 Task: Create List Commercial Sales in Board Data Visualization Techniques to Workspace Change Management. Create List Residential Rentals in Board Business Strategy Development to Workspace Change Management. Create List Commercial Rentals in Board Product Testing and Validation Services to Workspace Change Management
Action: Mouse moved to (67, 281)
Screenshot: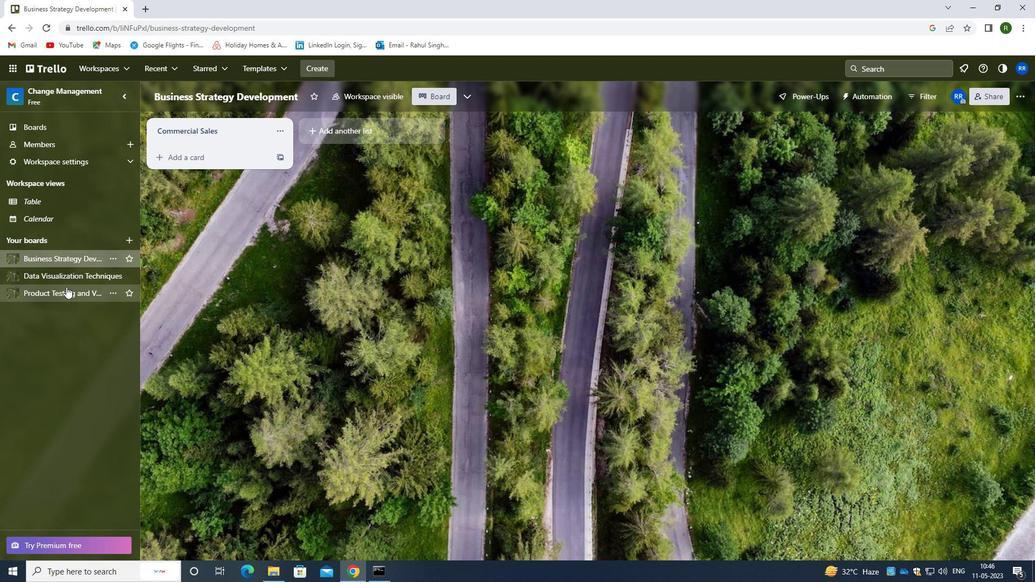 
Action: Mouse pressed left at (67, 281)
Screenshot: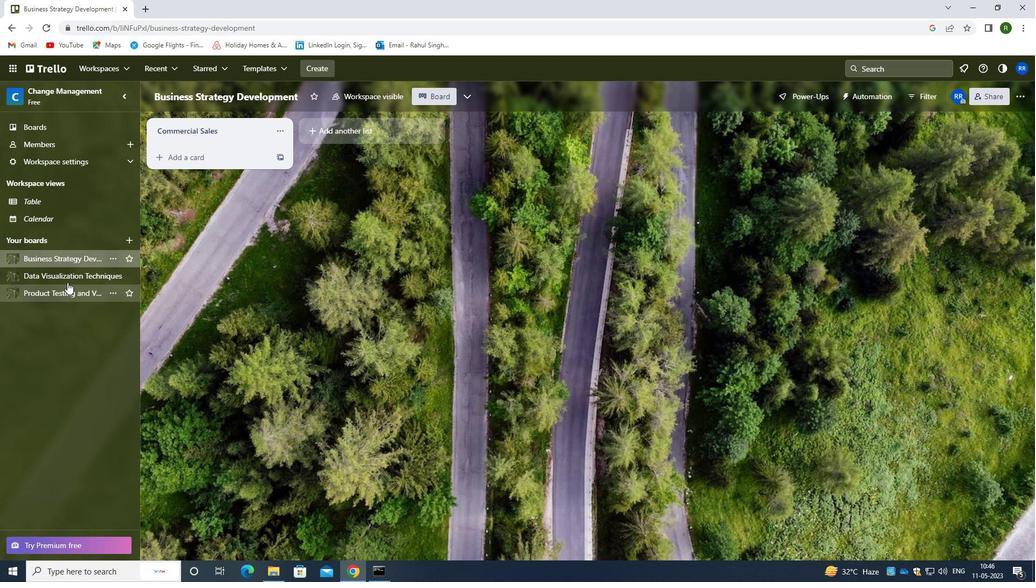 
Action: Mouse moved to (326, 129)
Screenshot: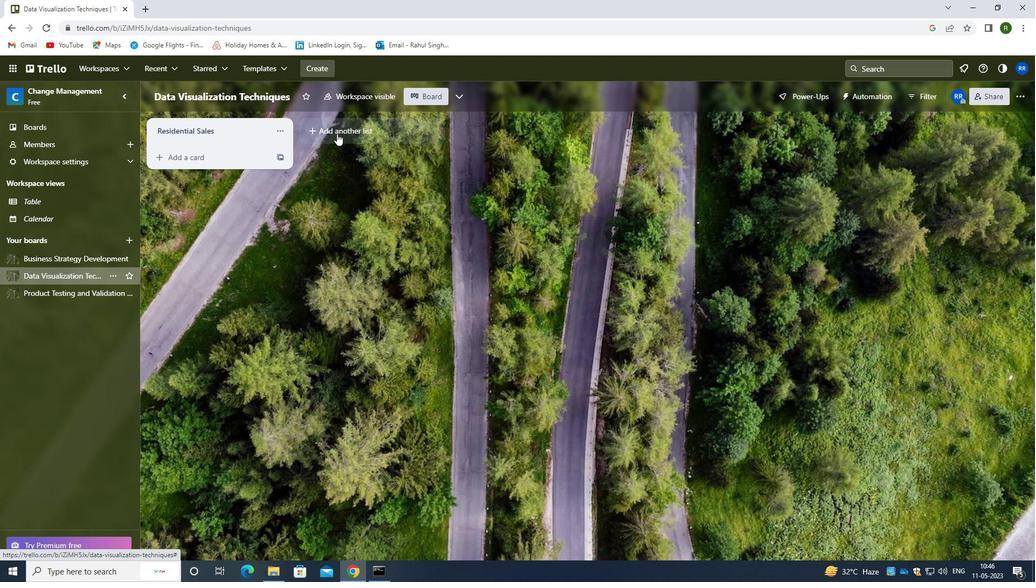 
Action: Mouse pressed left at (326, 129)
Screenshot: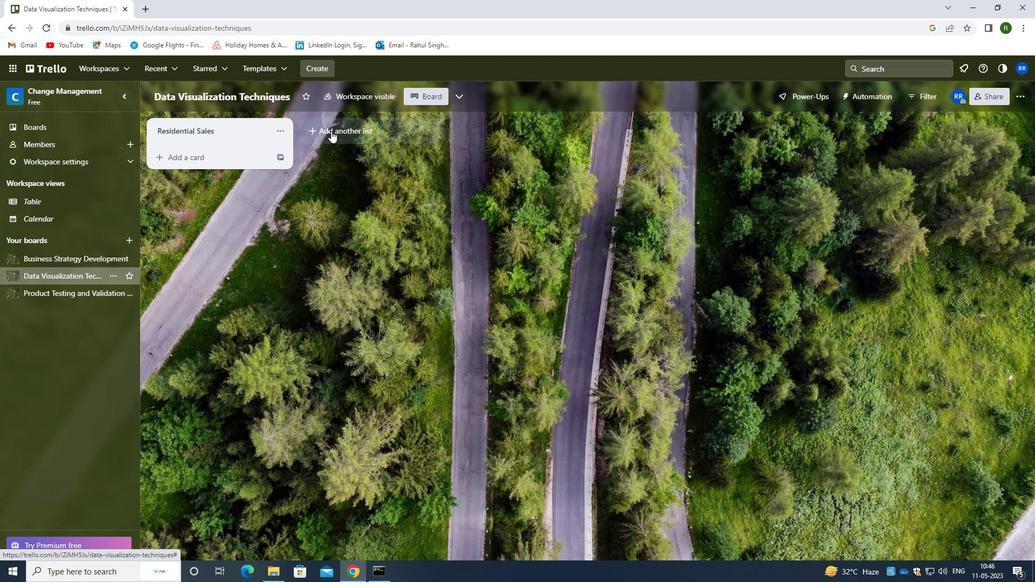 
Action: Mouse moved to (327, 132)
Screenshot: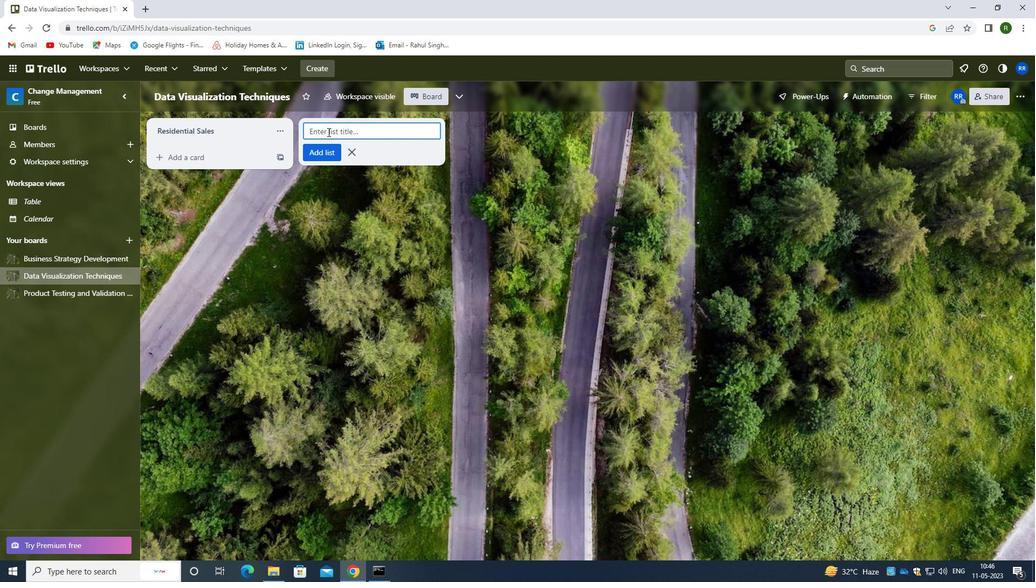 
Action: Key pressed <Key.caps_lock>c<Key.caps_lock>ommercial<Key.space><Key.caps_lock>s<Key.caps_lock>ales
Screenshot: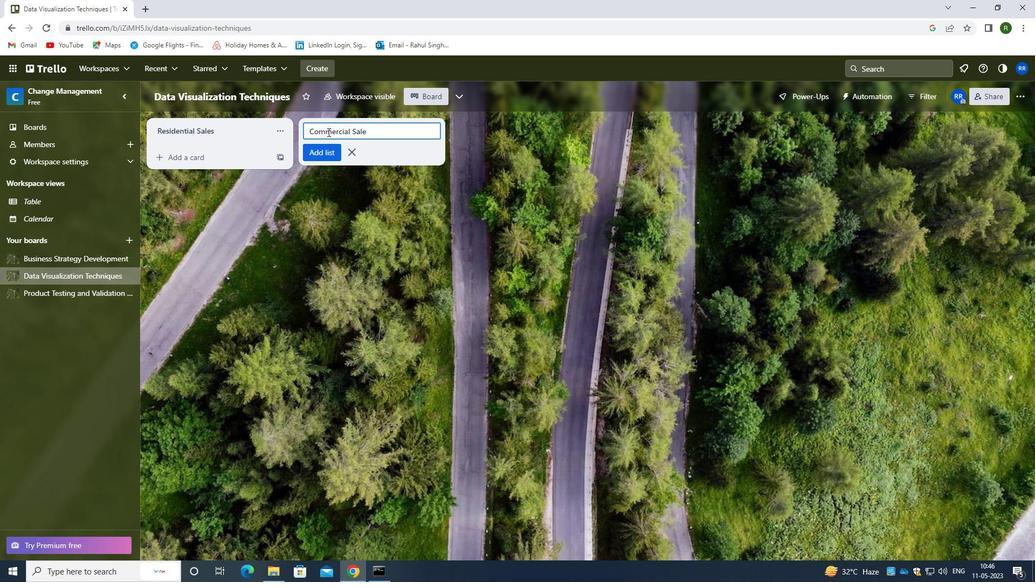 
Action: Mouse moved to (316, 152)
Screenshot: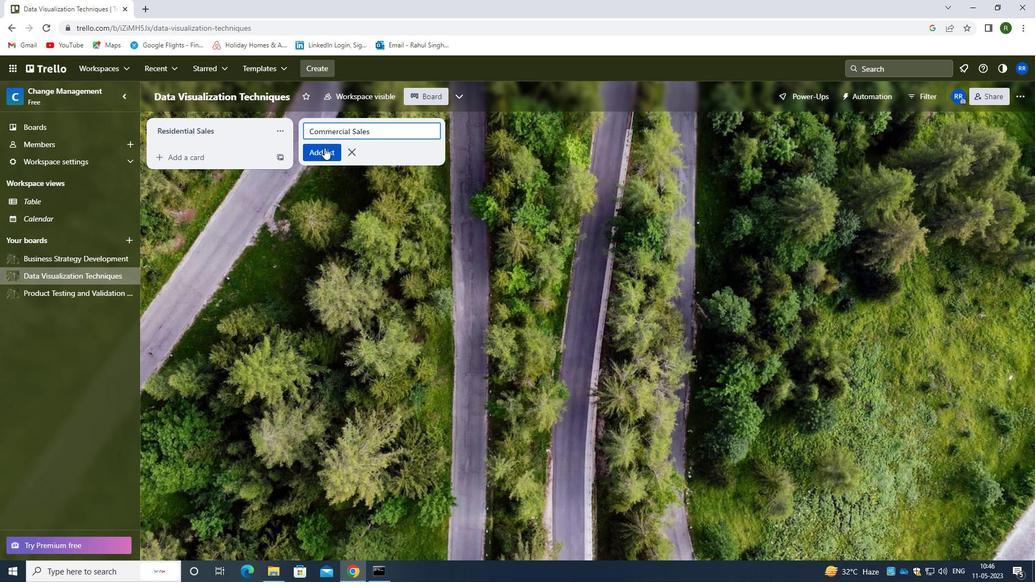 
Action: Mouse pressed left at (316, 152)
Screenshot: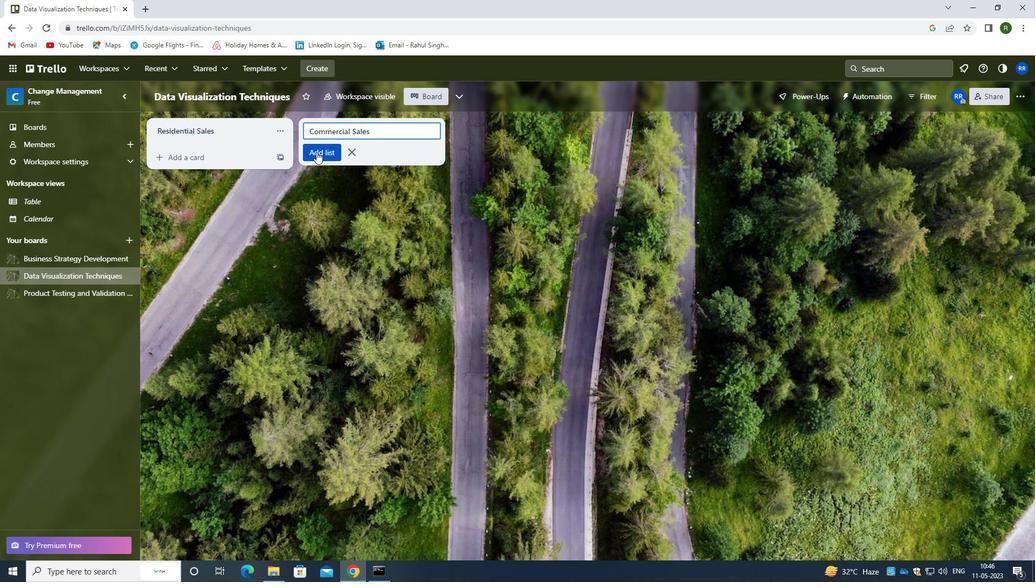 
Action: Mouse moved to (92, 263)
Screenshot: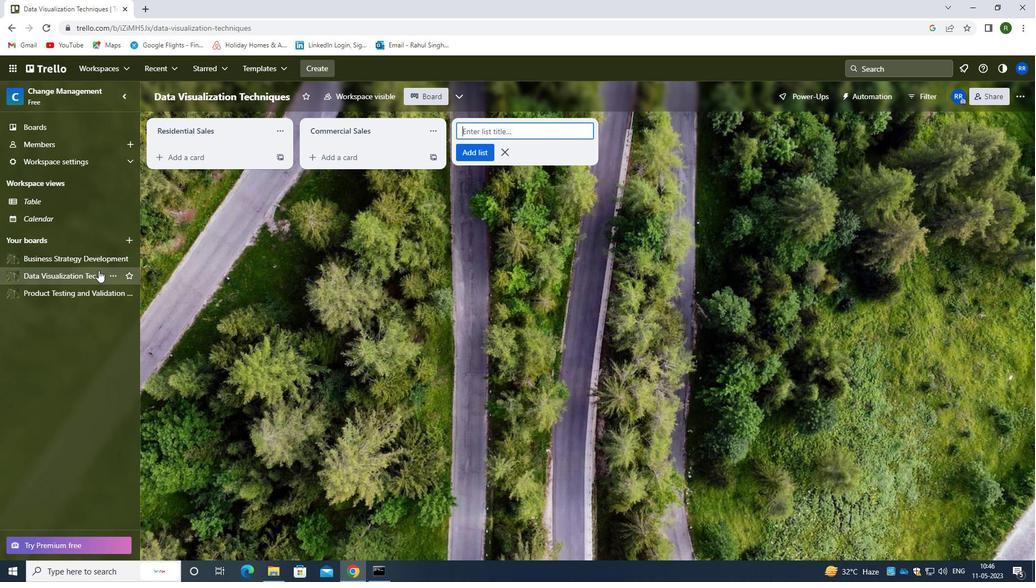 
Action: Mouse pressed left at (92, 263)
Screenshot: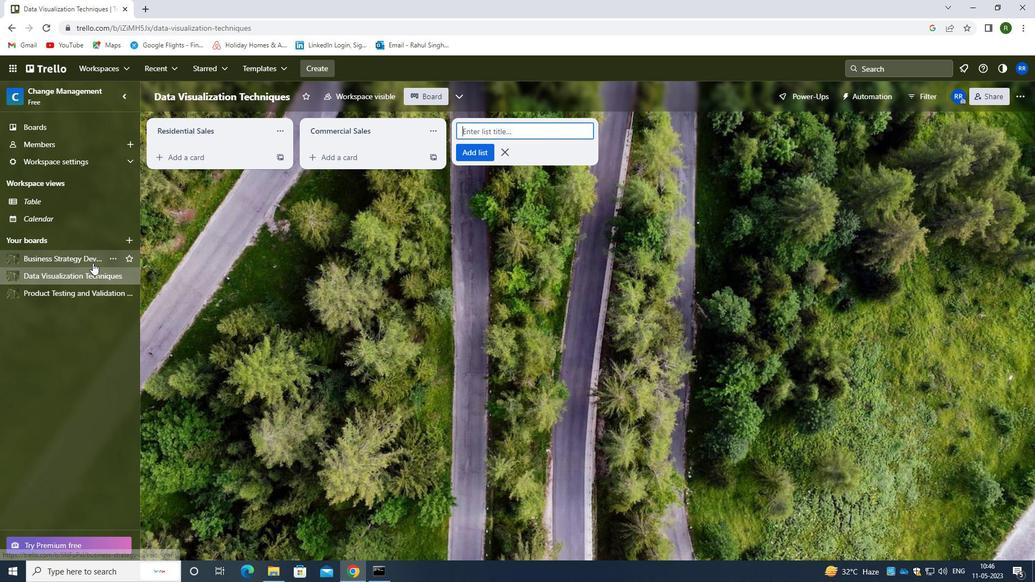
Action: Mouse moved to (327, 132)
Screenshot: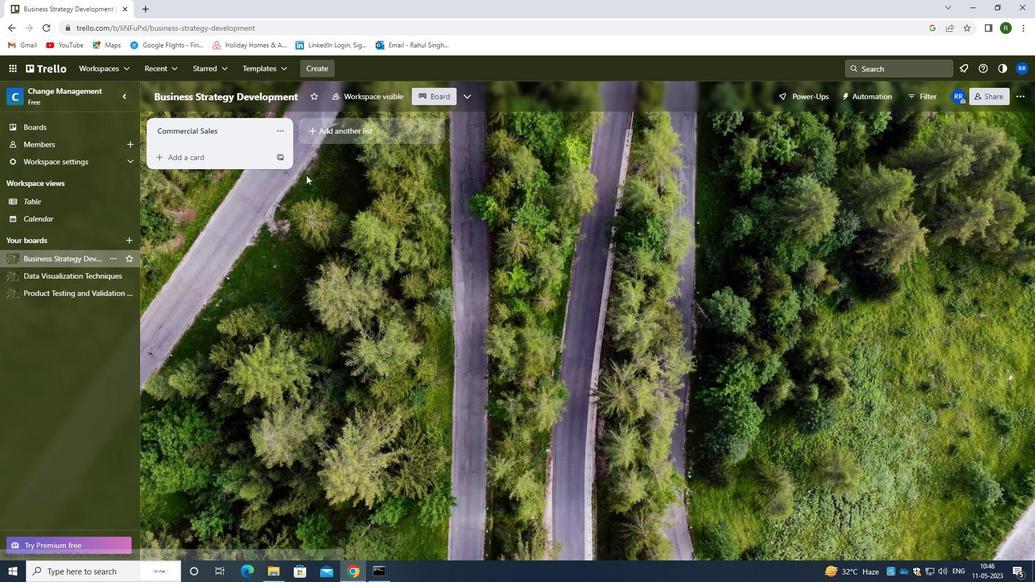 
Action: Mouse pressed left at (327, 132)
Screenshot: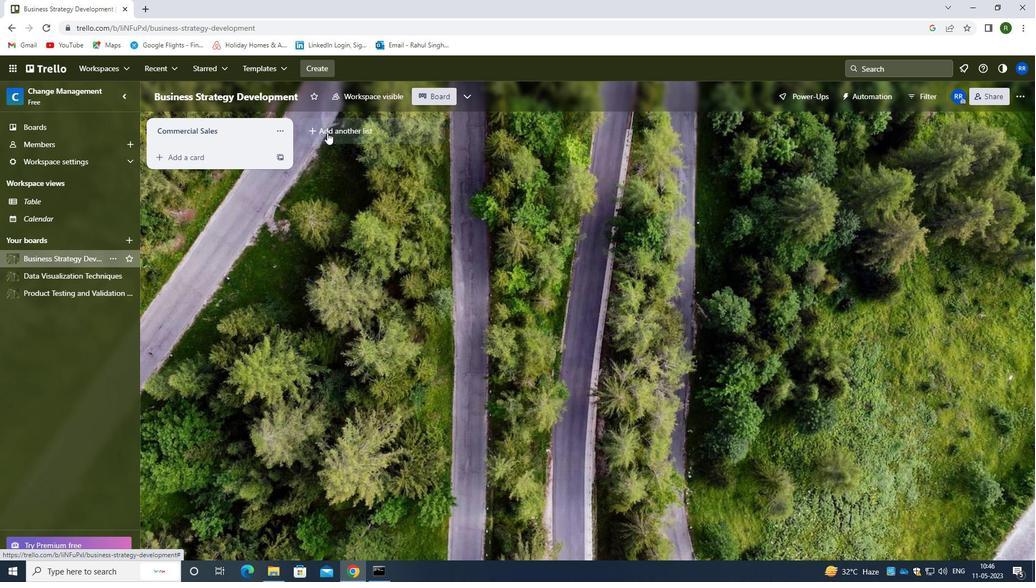 
Action: Mouse moved to (348, 127)
Screenshot: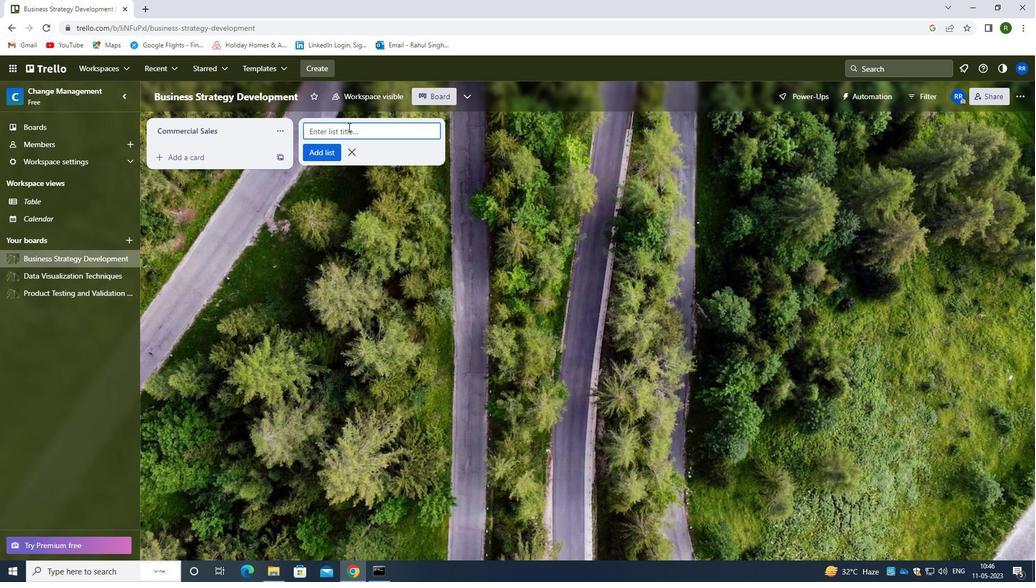 
Action: Mouse pressed left at (348, 127)
Screenshot: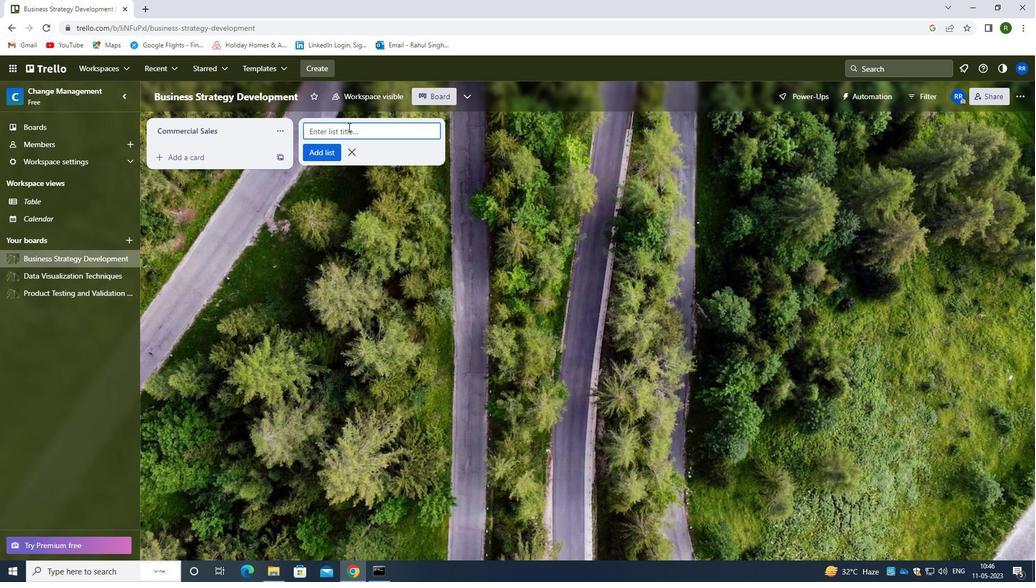 
Action: Key pressed <Key.caps_lock>r<Key.caps_lock>esidential<Key.space><Key.caps_lock>r<Key.caps_lock>entals
Screenshot: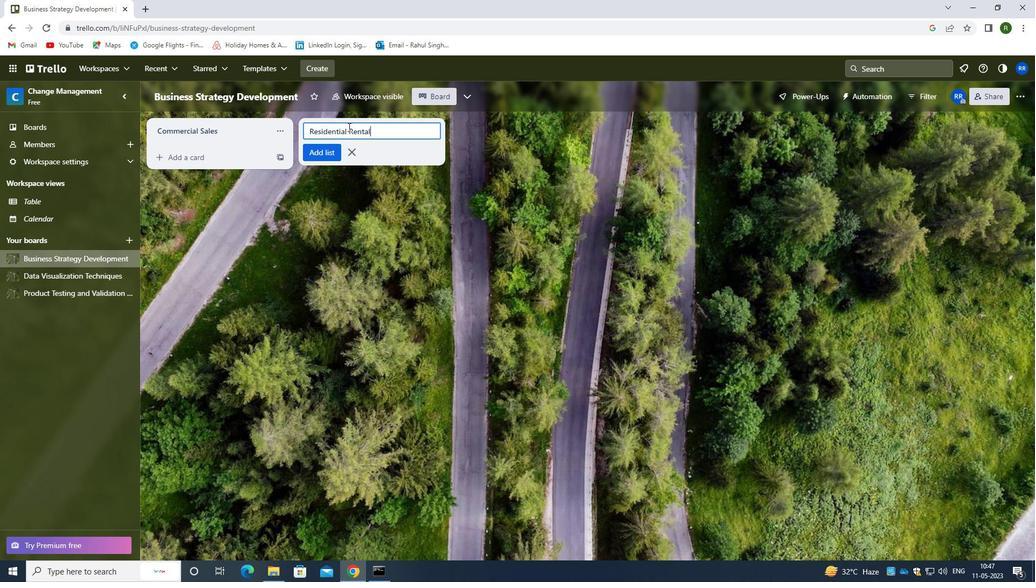 
Action: Mouse moved to (320, 151)
Screenshot: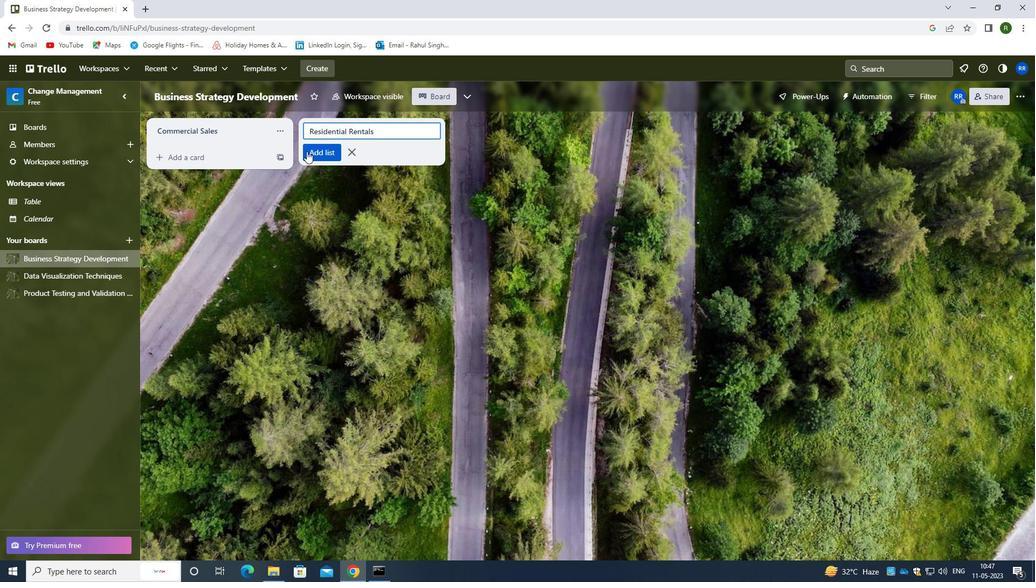 
Action: Mouse pressed left at (320, 151)
Screenshot: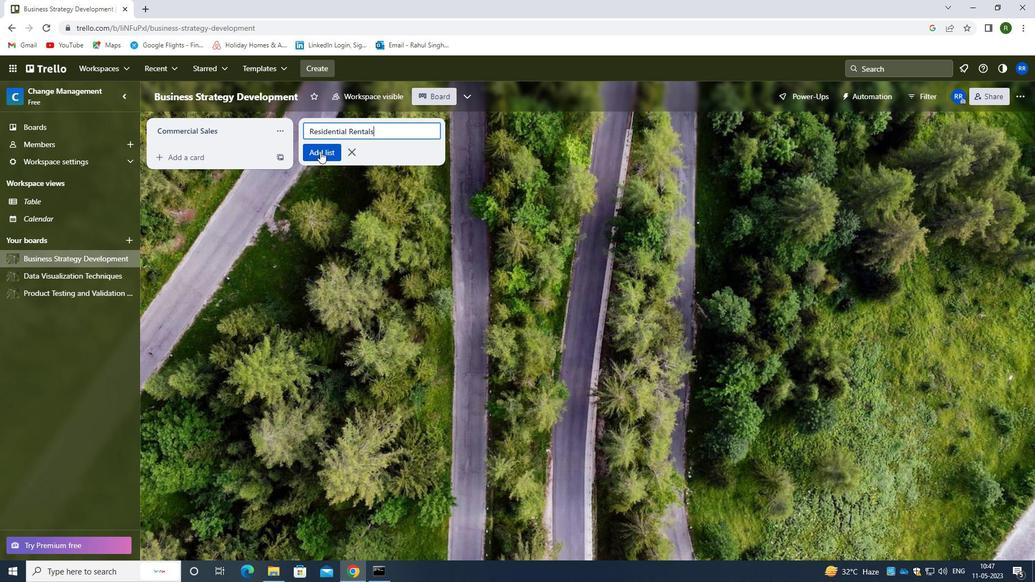 
Action: Mouse moved to (96, 293)
Screenshot: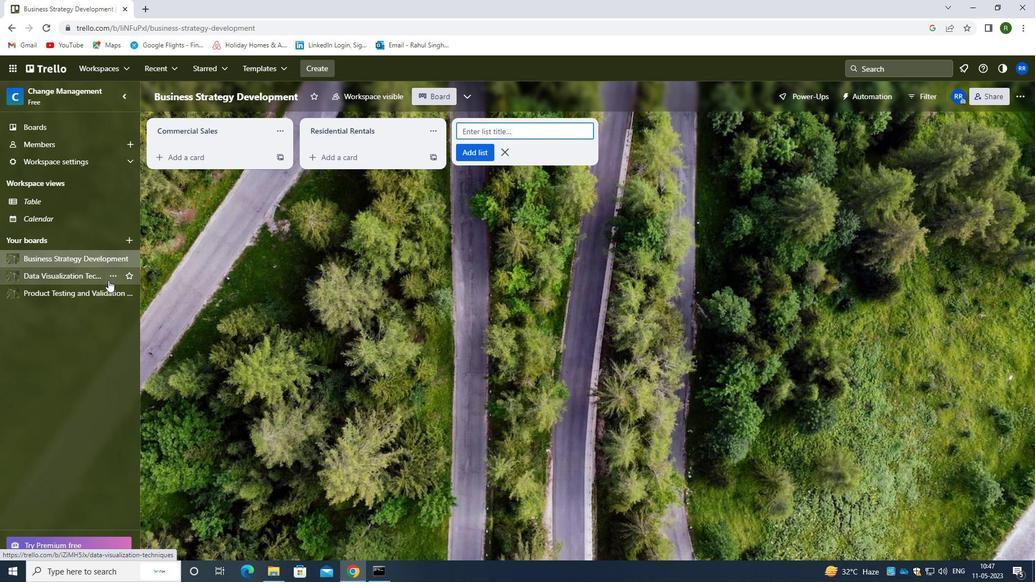 
Action: Mouse pressed left at (96, 293)
Screenshot: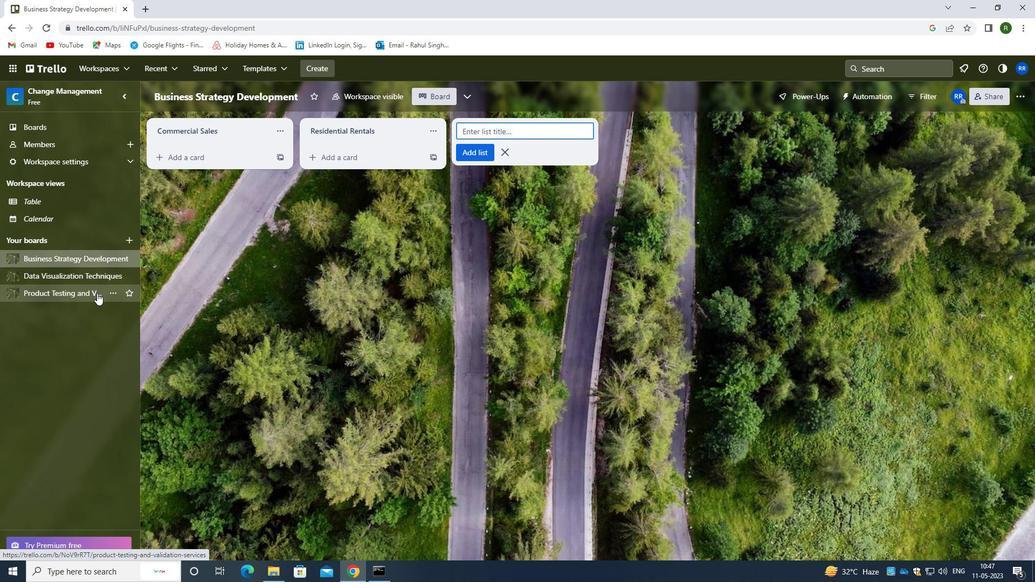 
Action: Mouse moved to (340, 134)
Screenshot: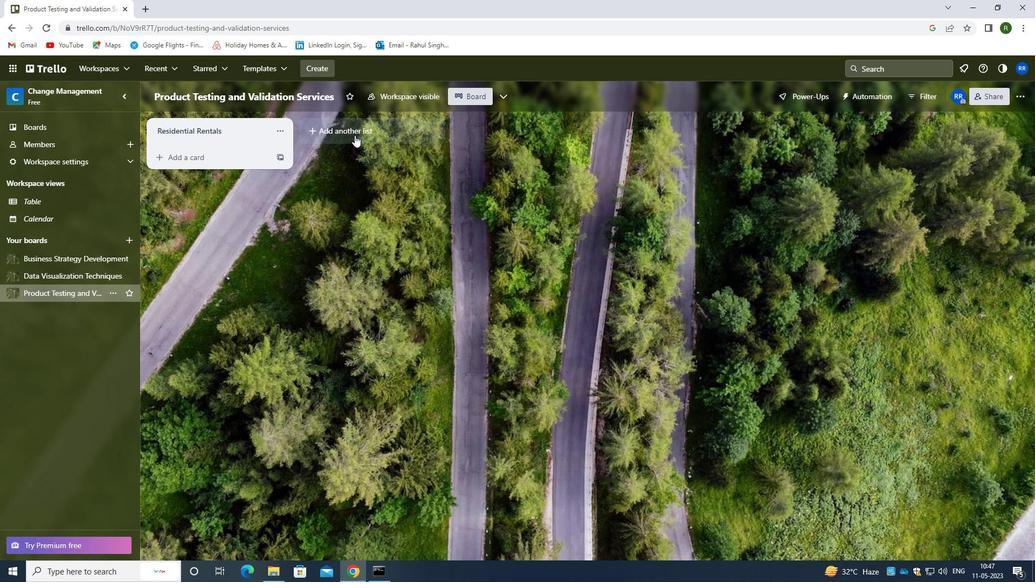 
Action: Mouse pressed left at (340, 134)
Screenshot: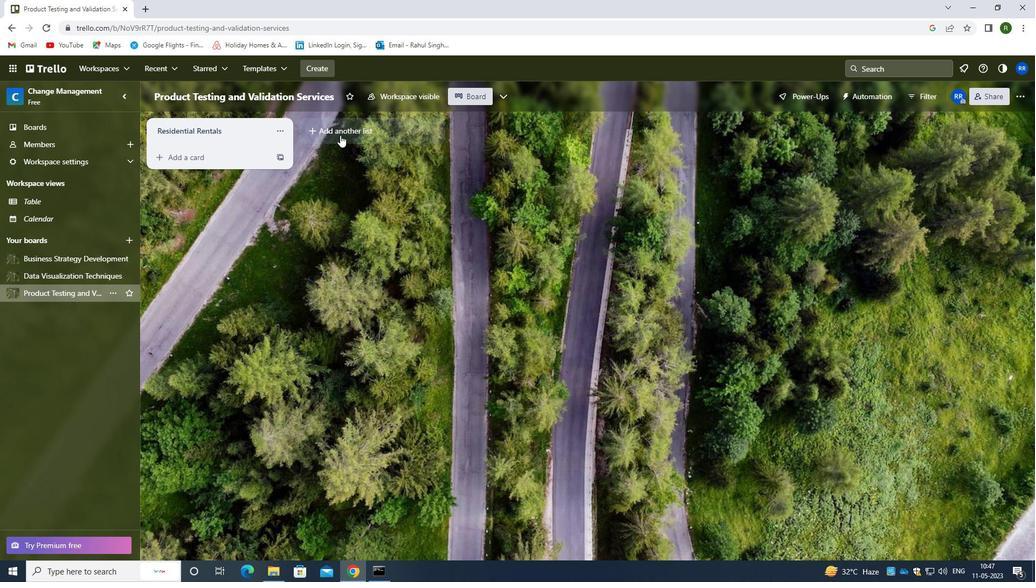 
Action: Mouse moved to (346, 128)
Screenshot: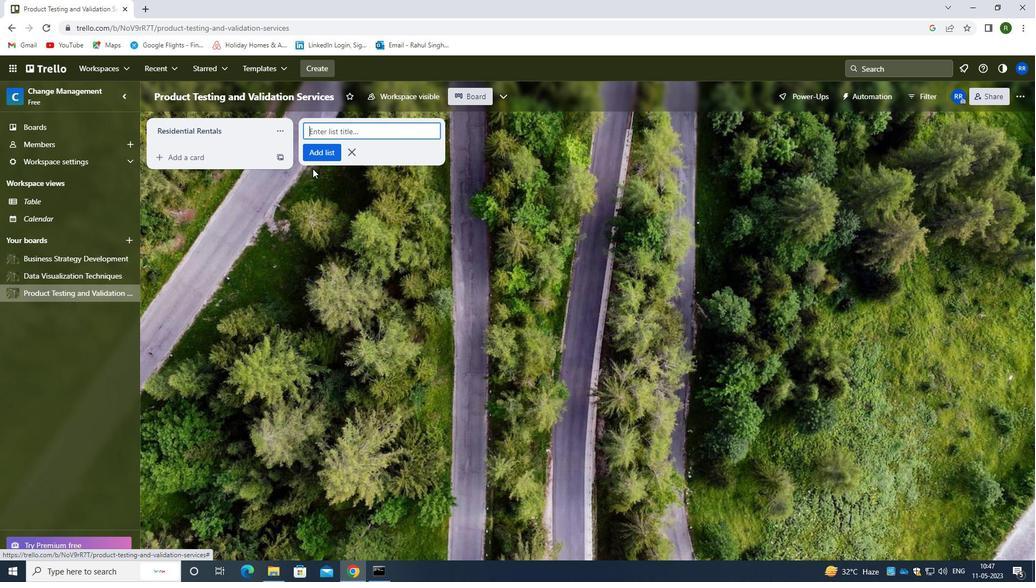 
Action: Key pressed <Key.caps_lock>c<Key.caps_lock>ommercial<Key.space><Key.caps_lock>r<Key.caps_lock>entals
Screenshot: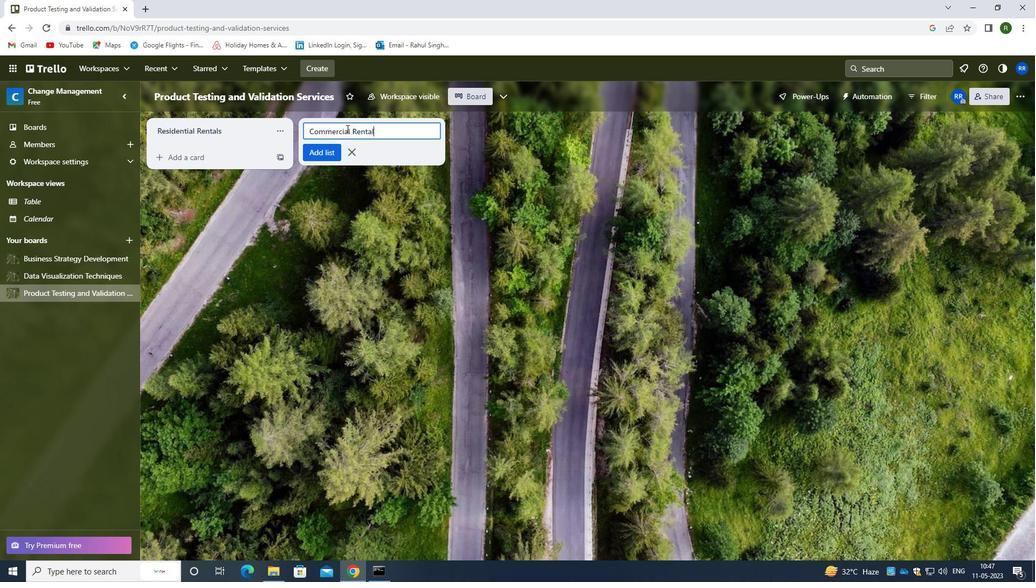 
Action: Mouse moved to (326, 154)
Screenshot: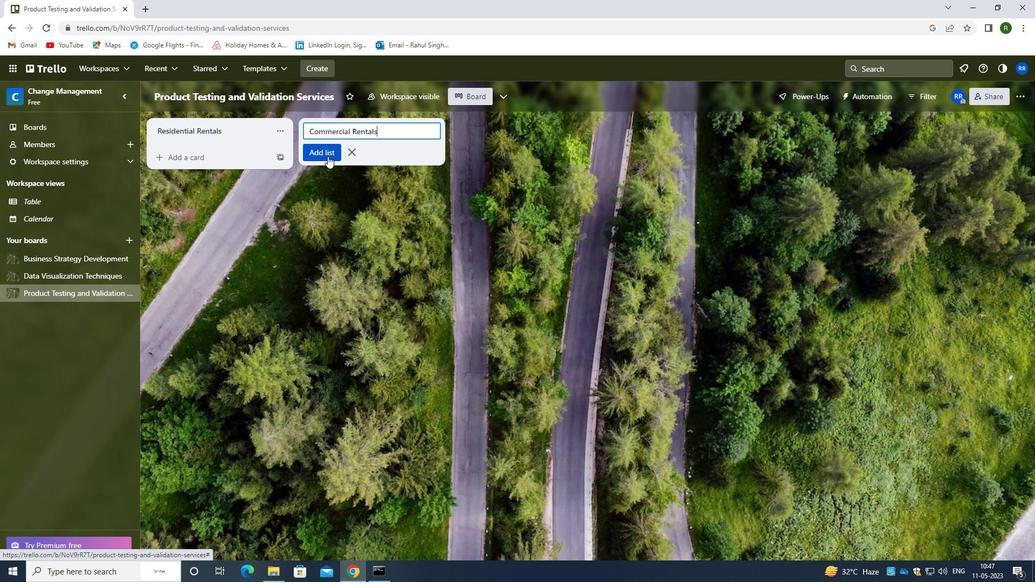 
Action: Mouse pressed left at (326, 154)
Screenshot: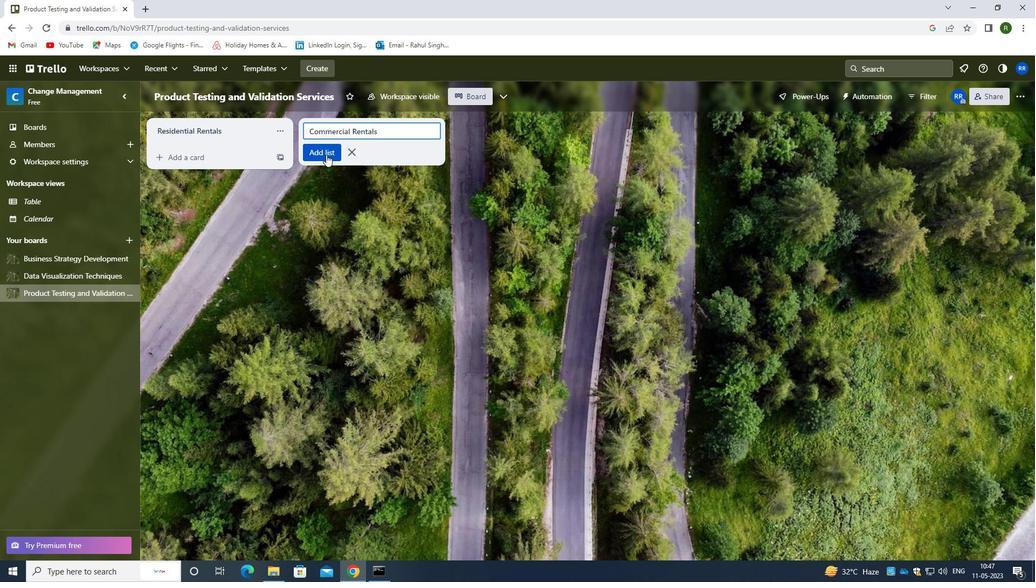 
Action: Mouse moved to (333, 271)
Screenshot: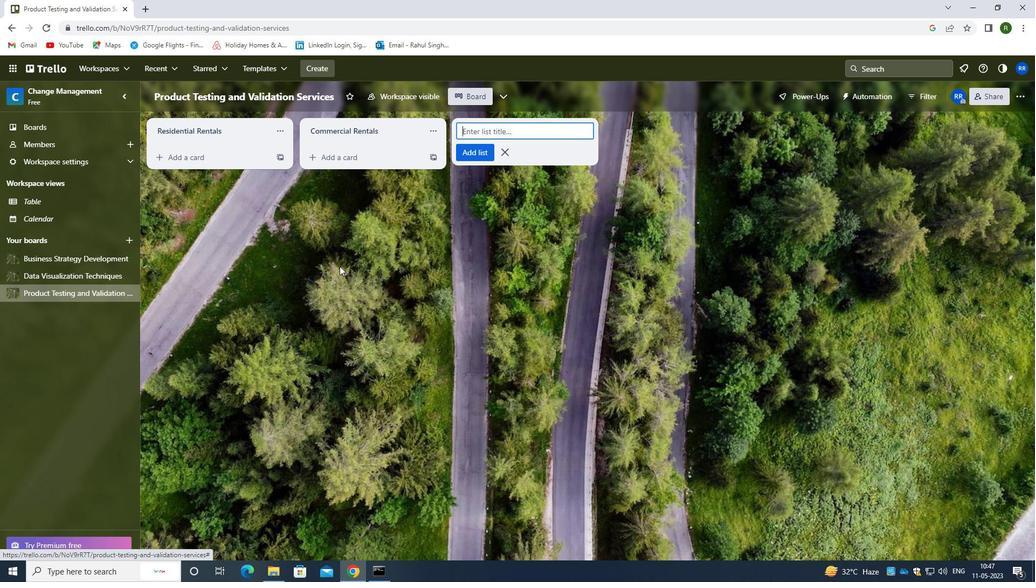 
Action: Mouse pressed left at (333, 271)
Screenshot: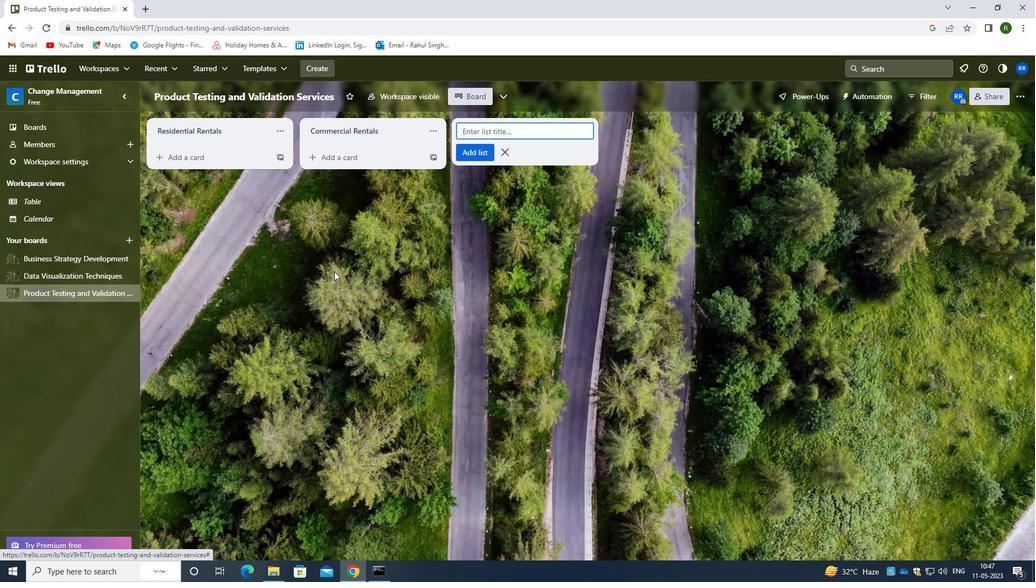 
Action: Mouse moved to (295, 212)
Screenshot: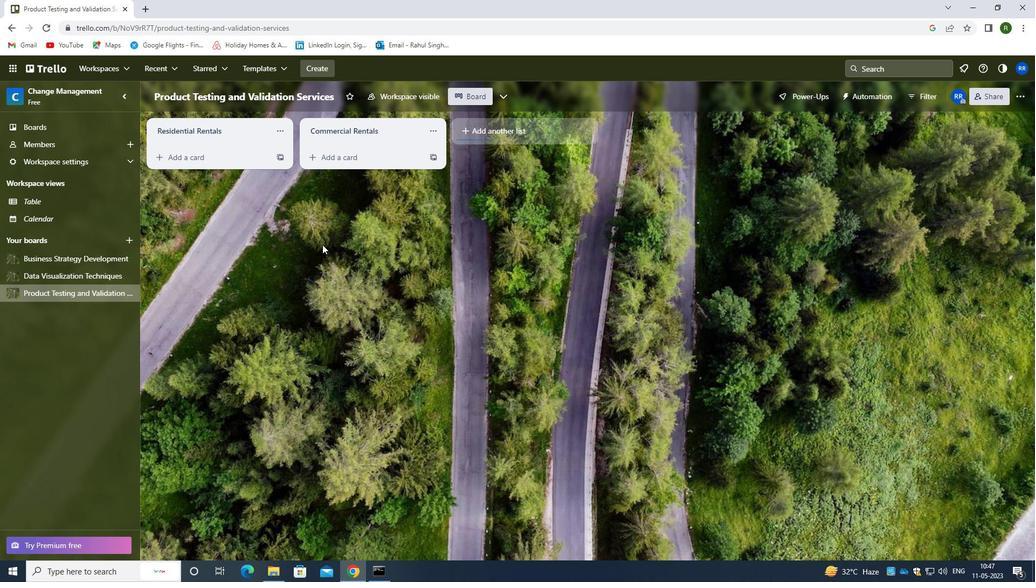 
